 Task: Add Sprouts Ginger Snaps to the cart.
Action: Mouse pressed left at (21, 66)
Screenshot: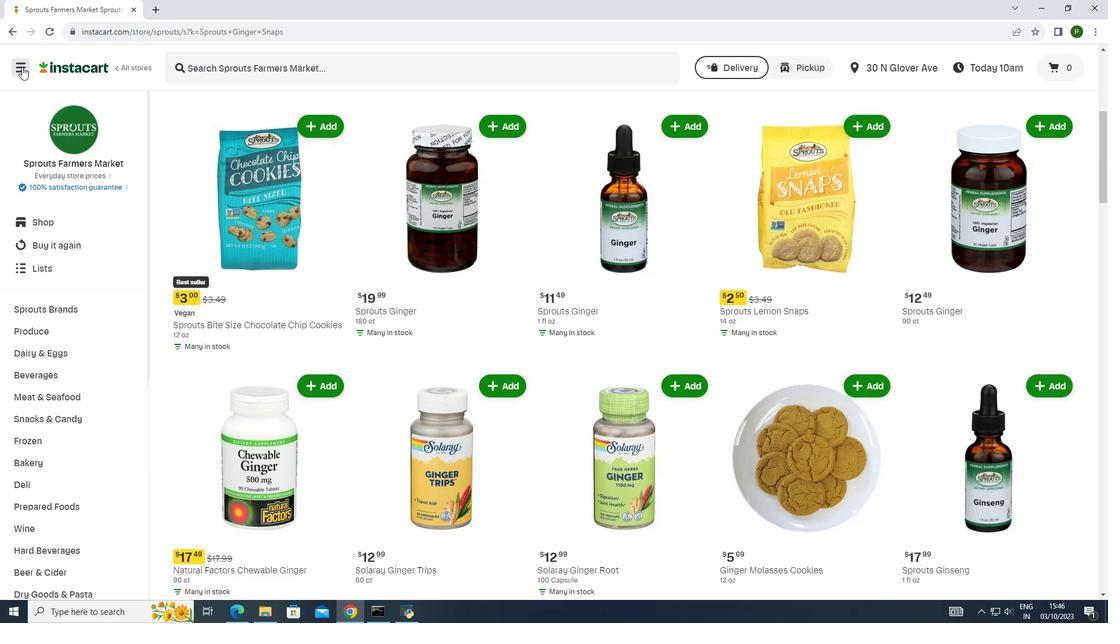 
Action: Mouse moved to (61, 298)
Screenshot: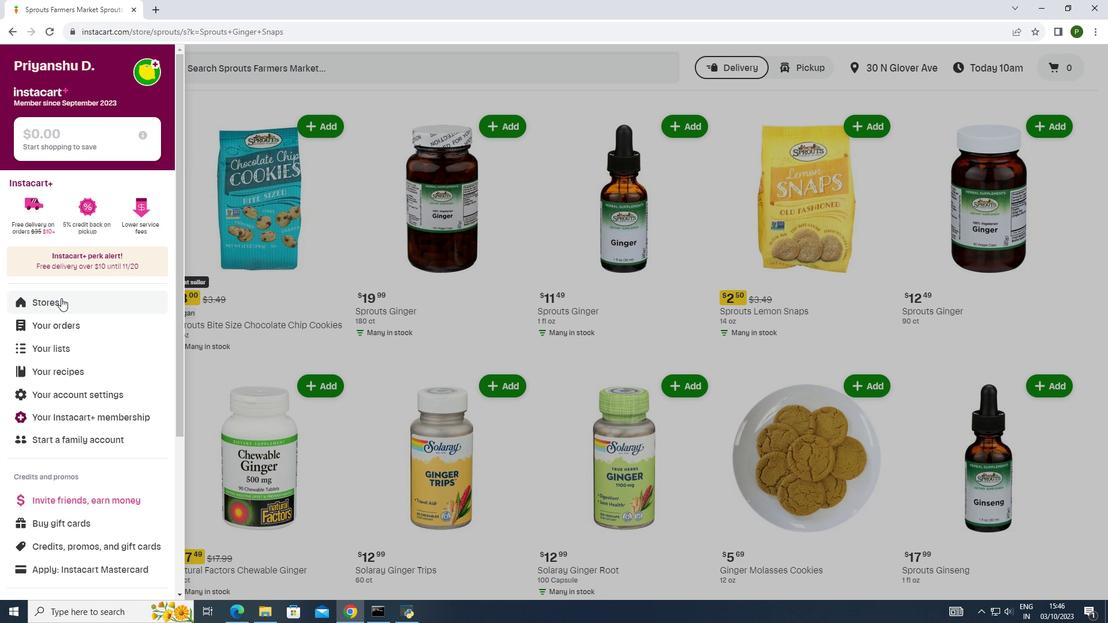 
Action: Mouse pressed left at (61, 298)
Screenshot: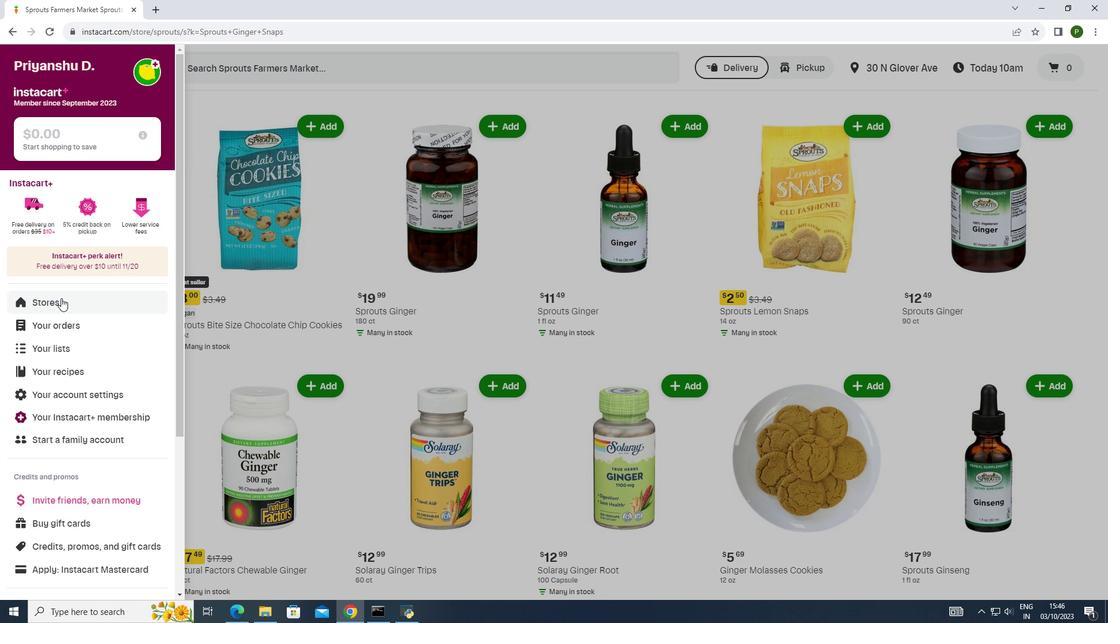 
Action: Mouse moved to (272, 114)
Screenshot: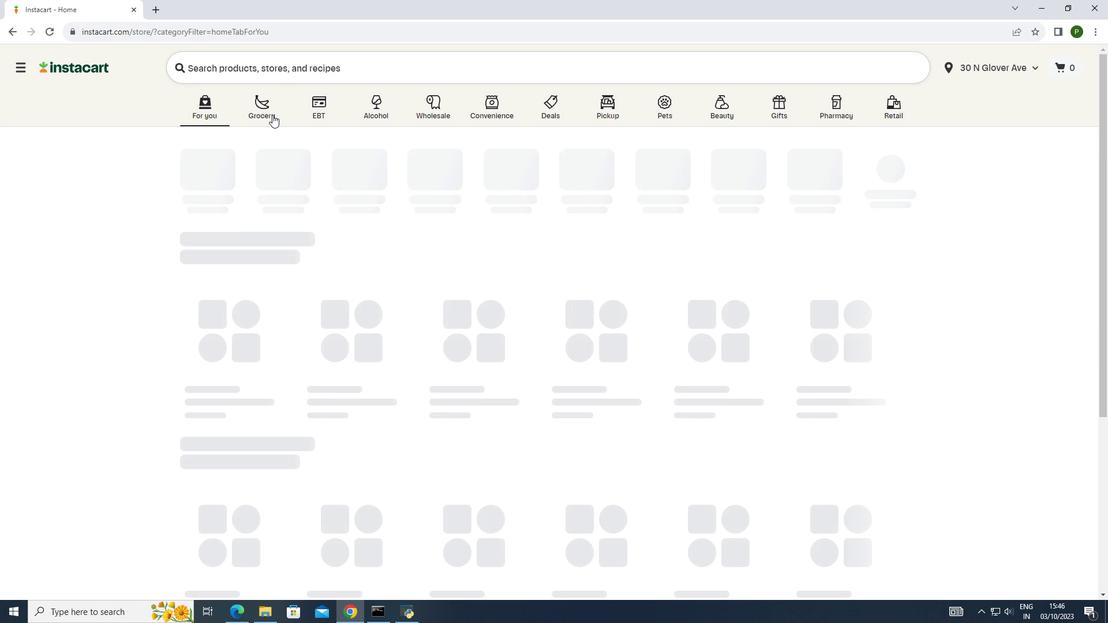 
Action: Mouse pressed left at (272, 114)
Screenshot: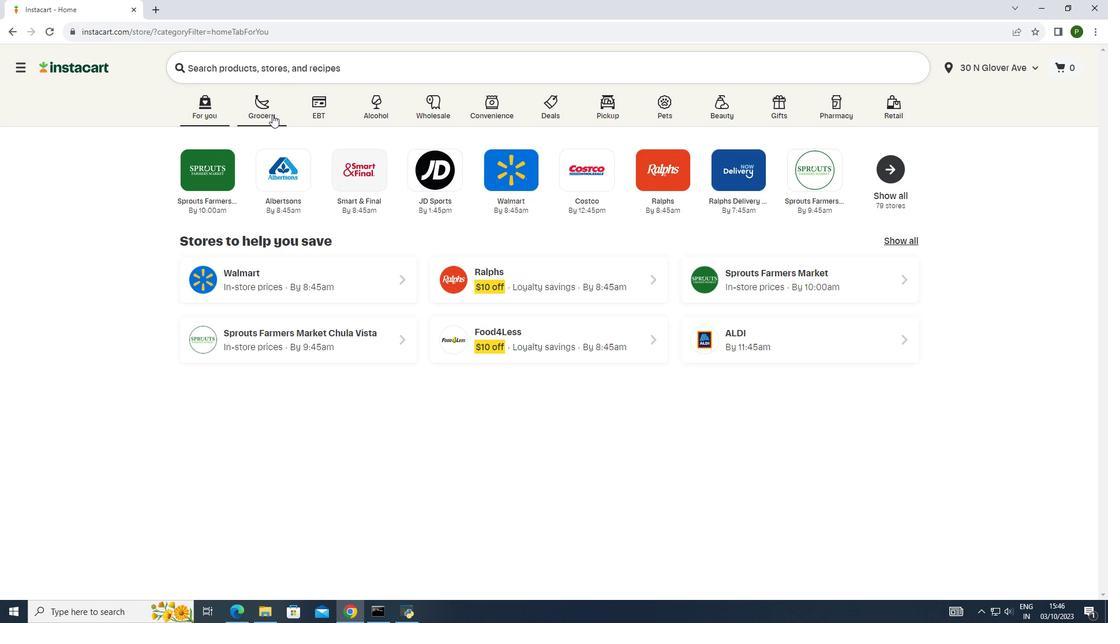 
Action: Mouse moved to (590, 177)
Screenshot: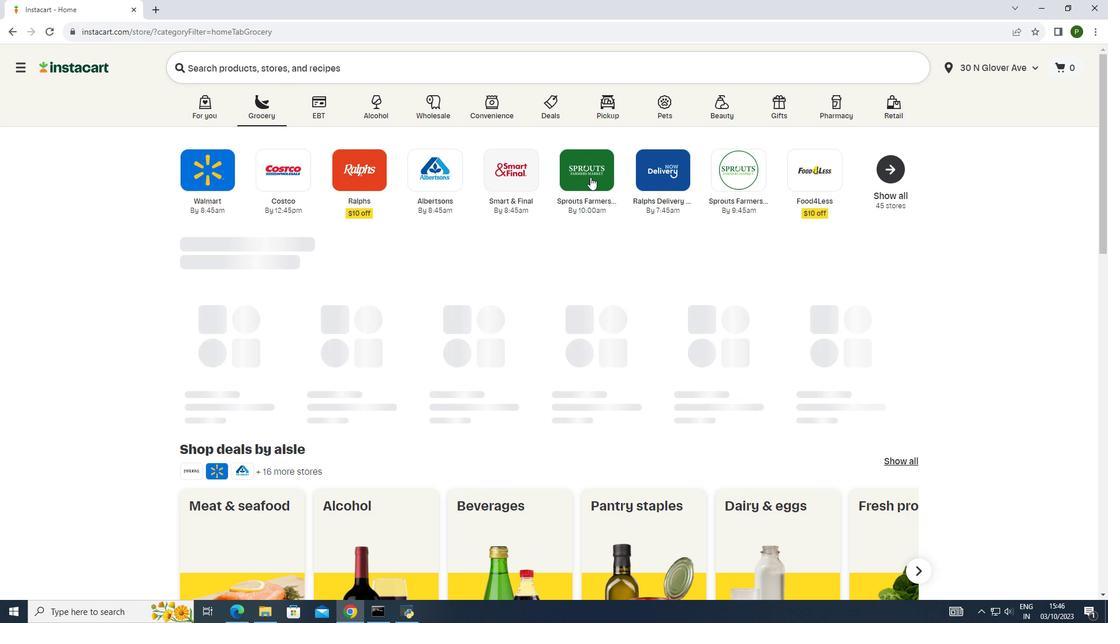 
Action: Mouse pressed left at (590, 177)
Screenshot: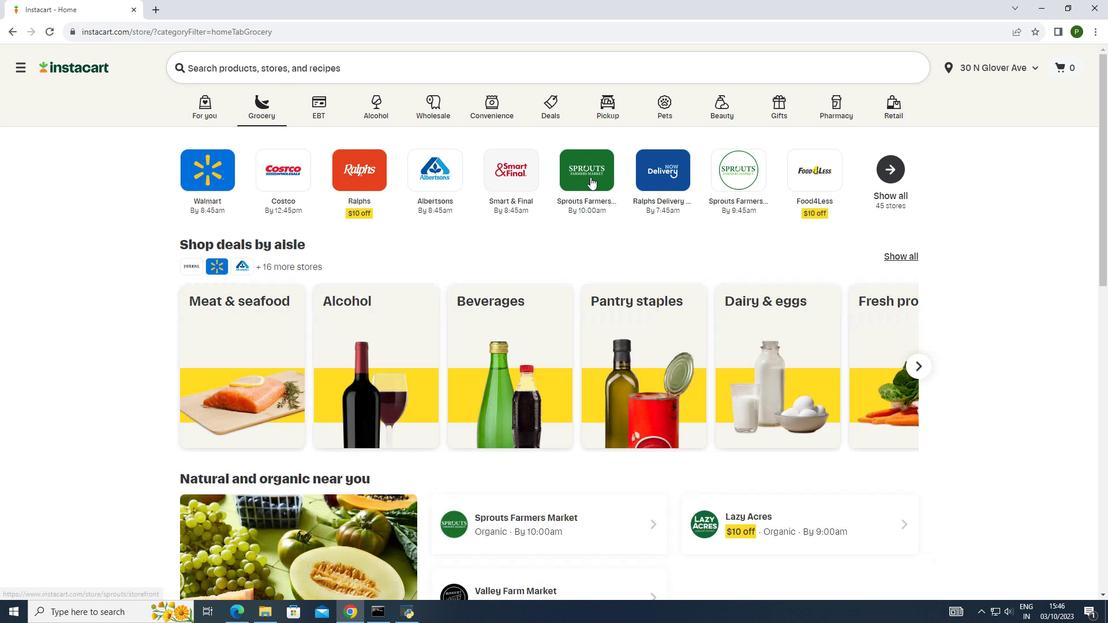 
Action: Mouse moved to (76, 302)
Screenshot: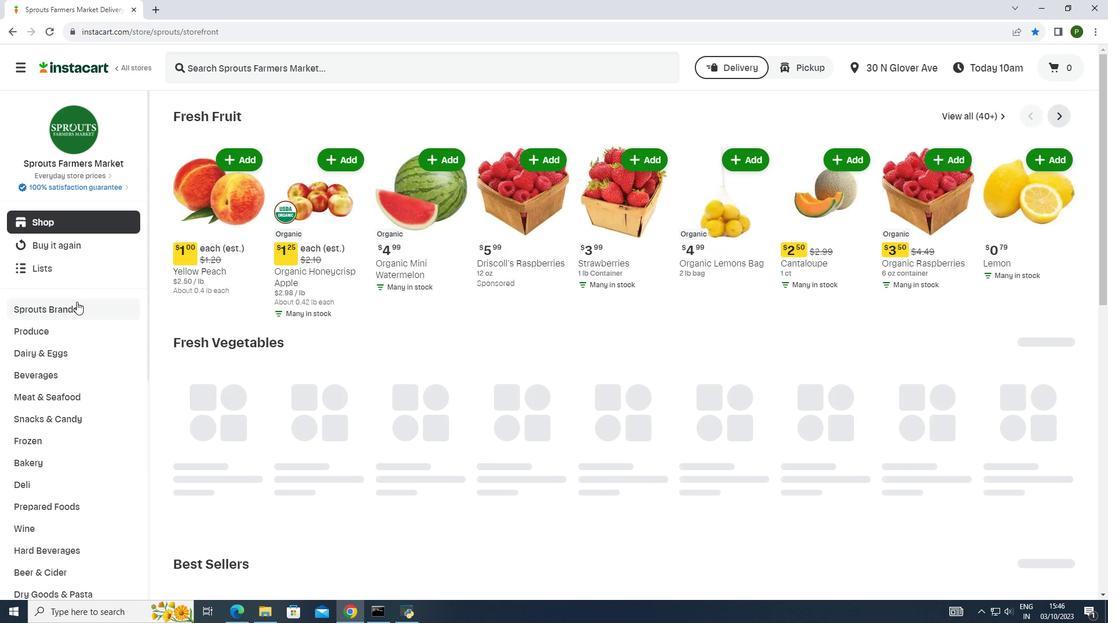 
Action: Mouse pressed left at (76, 302)
Screenshot: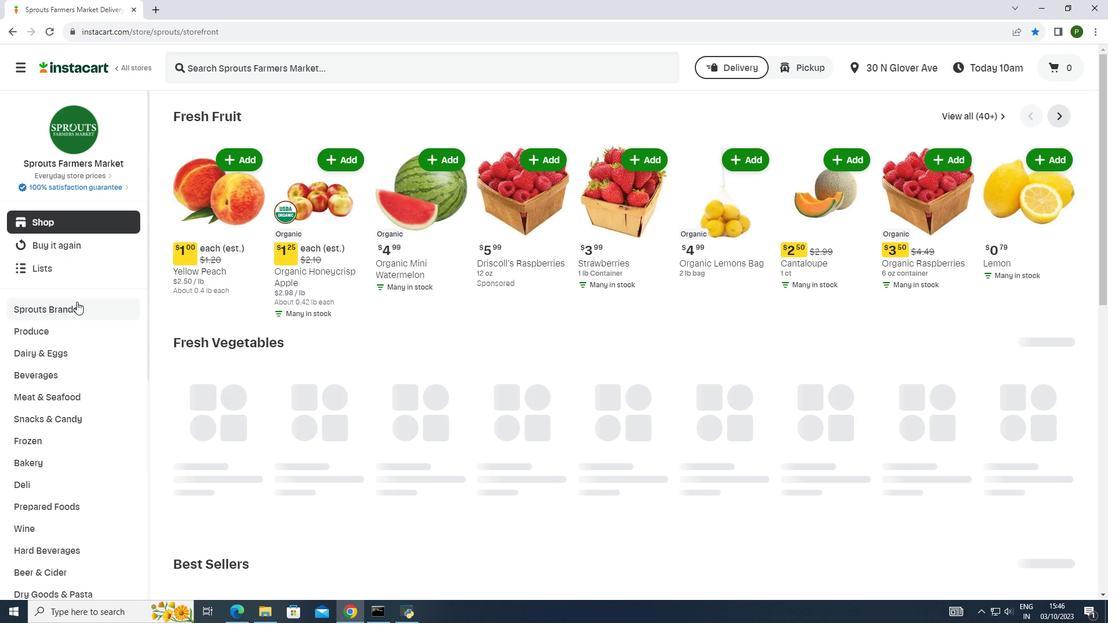 
Action: Mouse moved to (56, 391)
Screenshot: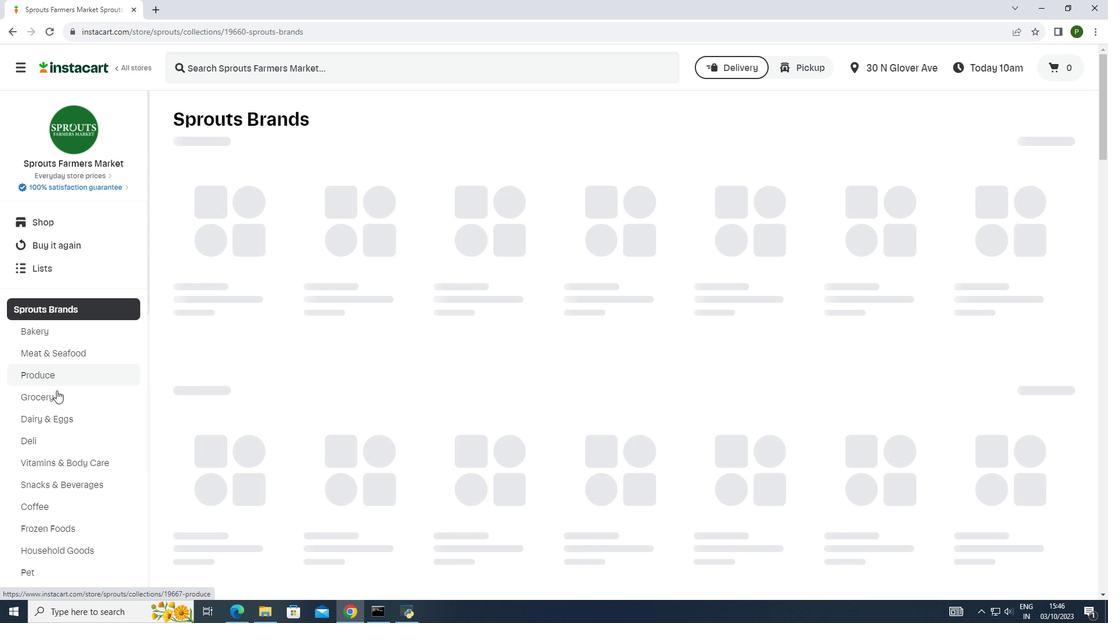
Action: Mouse pressed left at (56, 391)
Screenshot: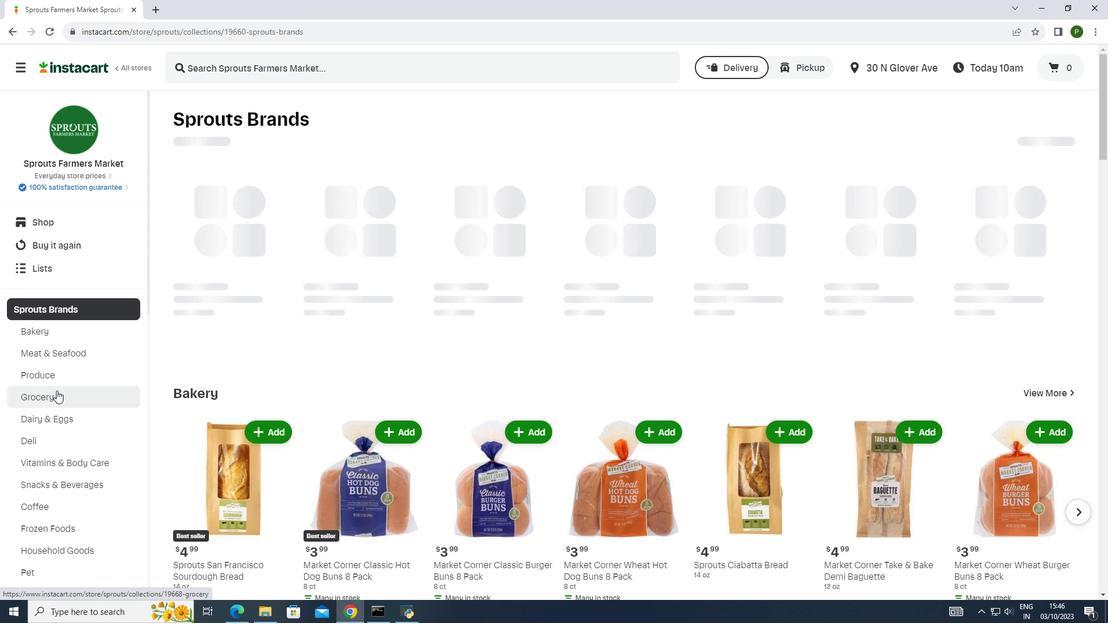 
Action: Mouse moved to (265, 252)
Screenshot: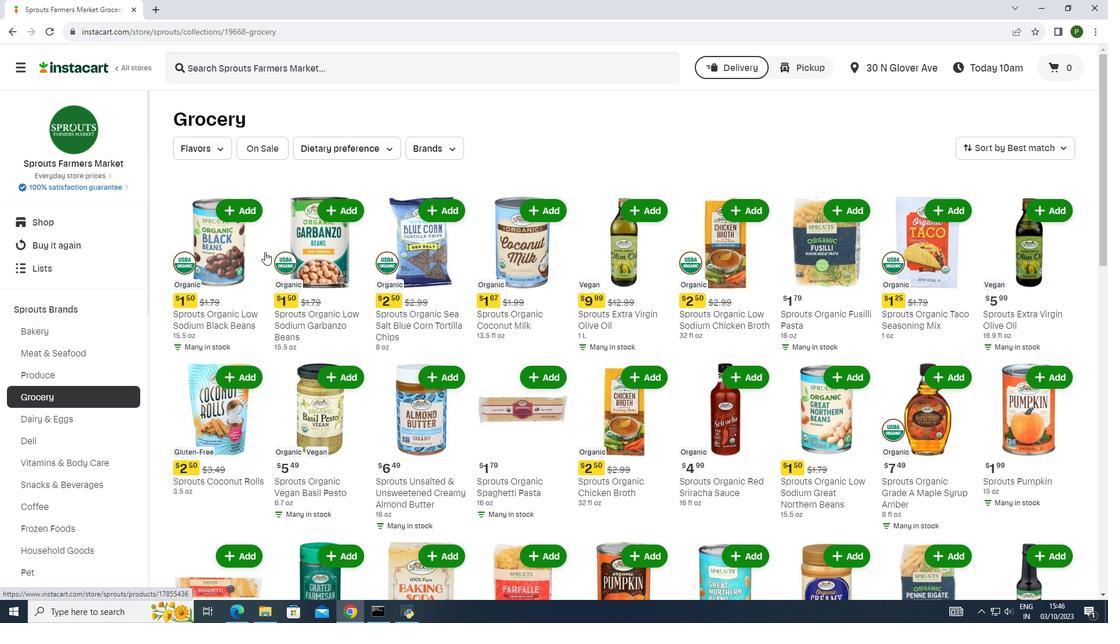 
Action: Mouse scrolled (265, 251) with delta (0, 0)
Screenshot: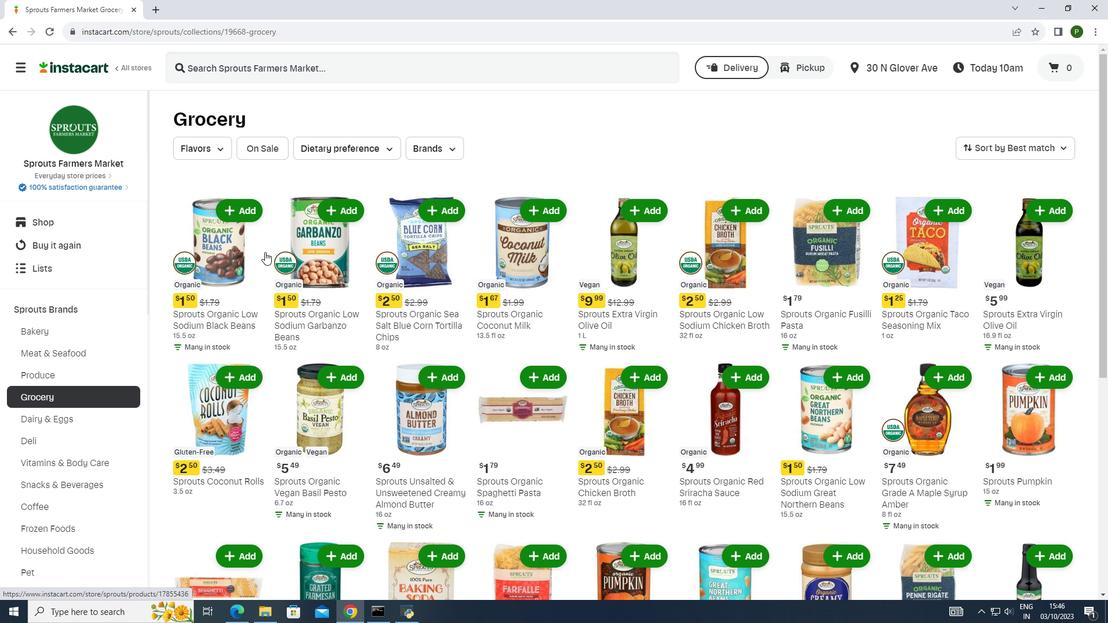
Action: Mouse scrolled (265, 251) with delta (0, 0)
Screenshot: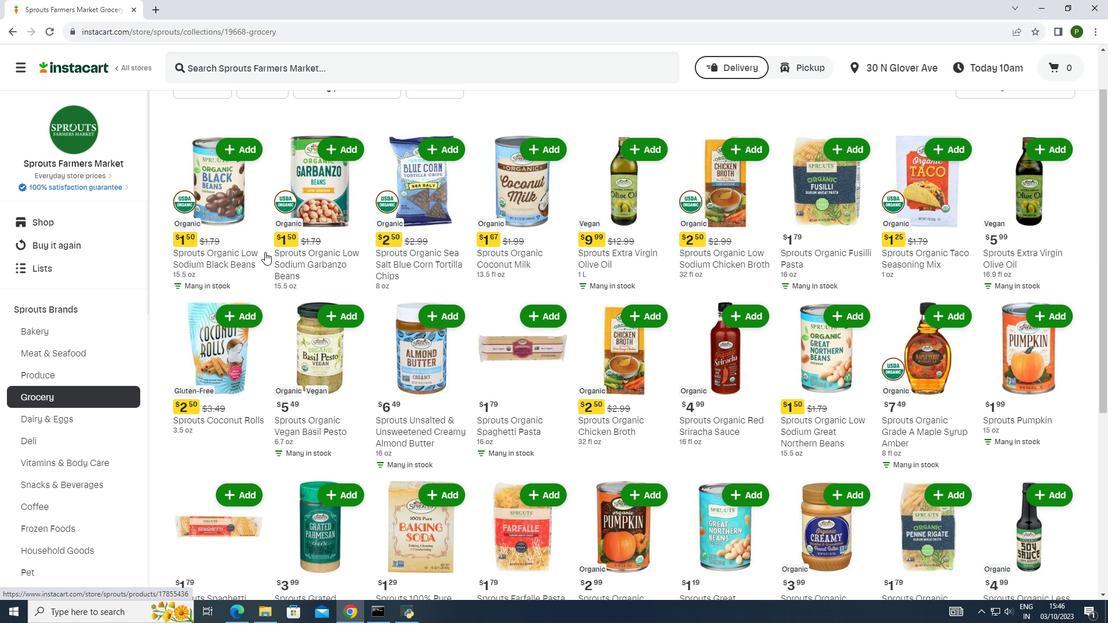 
Action: Mouse scrolled (265, 251) with delta (0, 0)
Screenshot: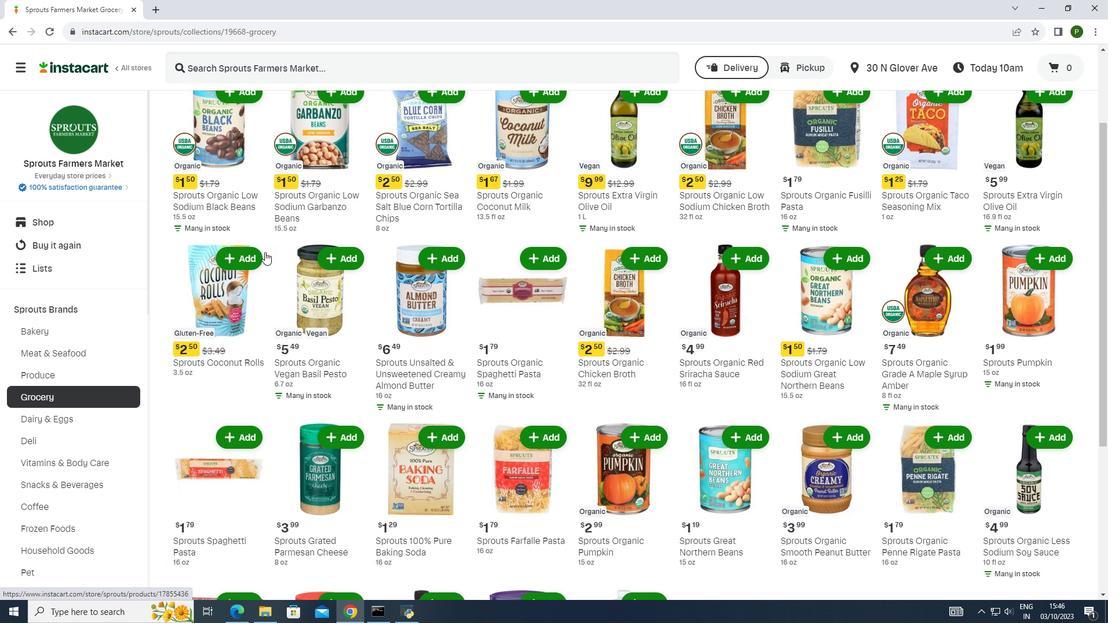 
Action: Mouse scrolled (265, 251) with delta (0, 0)
Screenshot: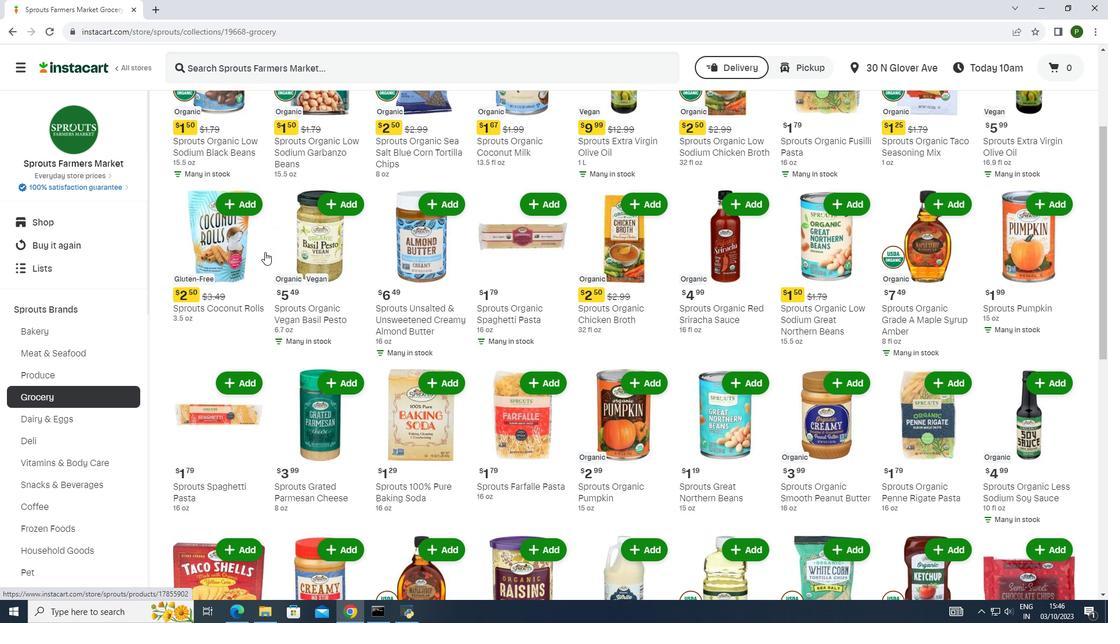 
Action: Mouse scrolled (265, 251) with delta (0, 0)
Screenshot: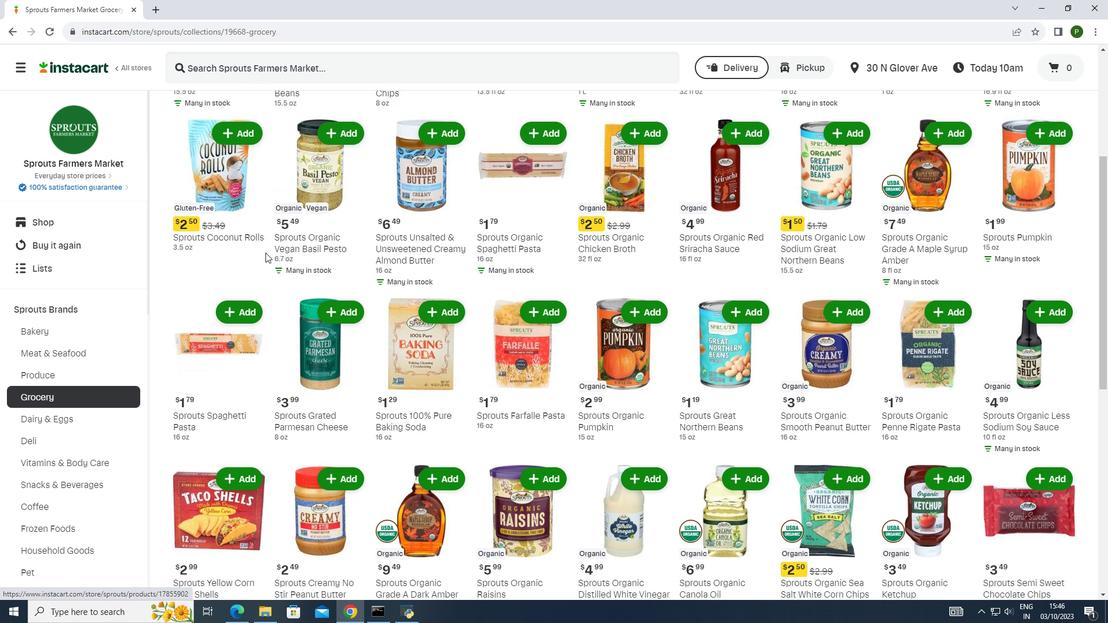 
Action: Mouse moved to (265, 252)
Screenshot: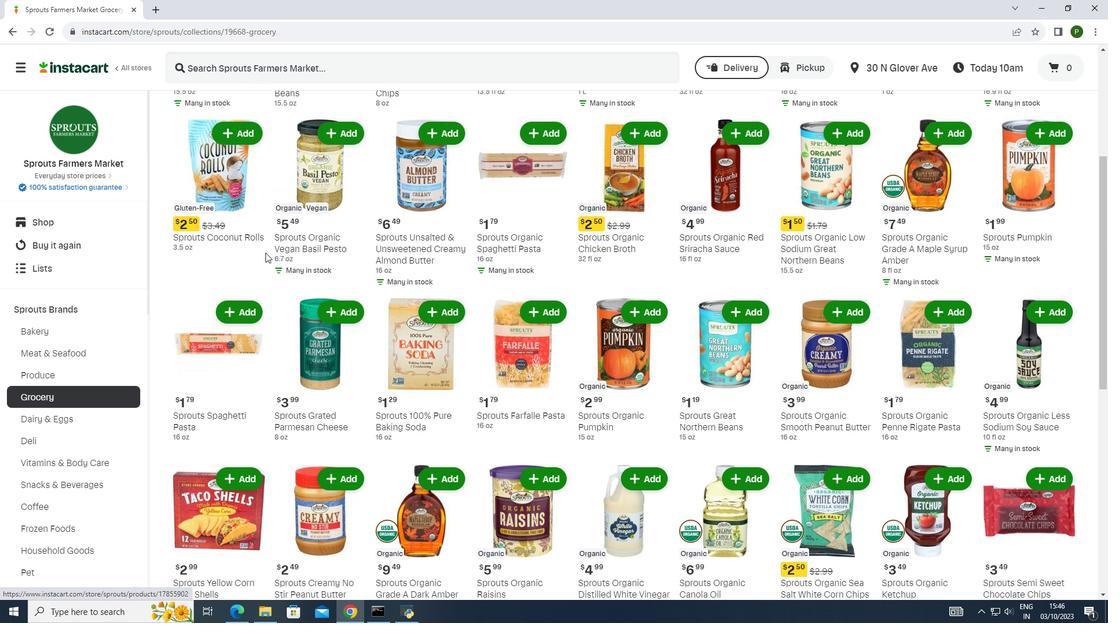
Action: Mouse scrolled (265, 252) with delta (0, 0)
Screenshot: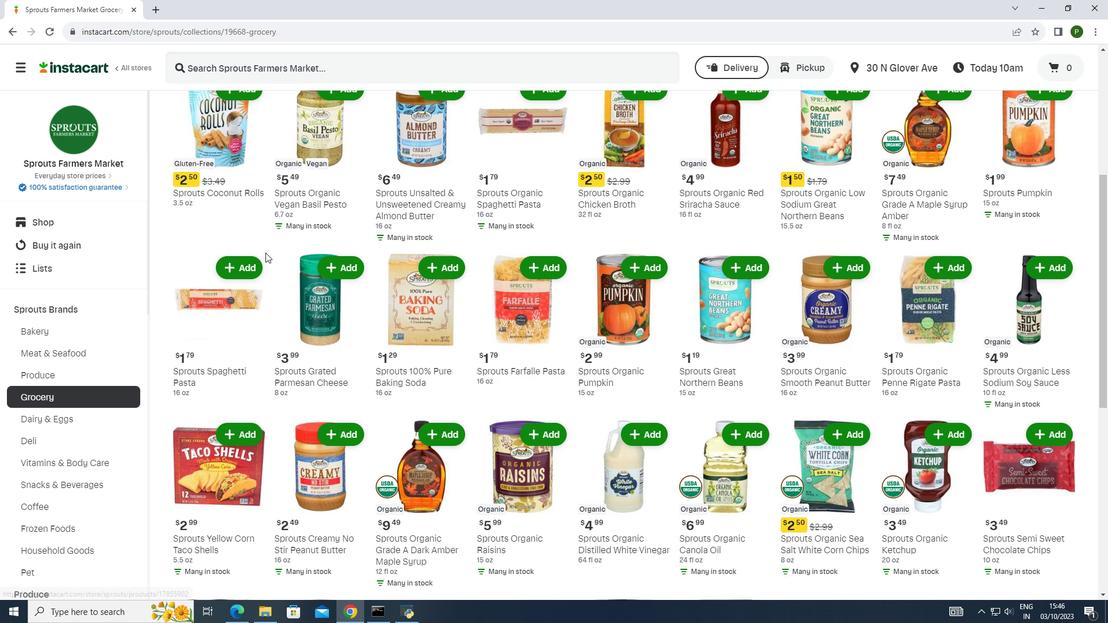
Action: Mouse scrolled (265, 252) with delta (0, 0)
Screenshot: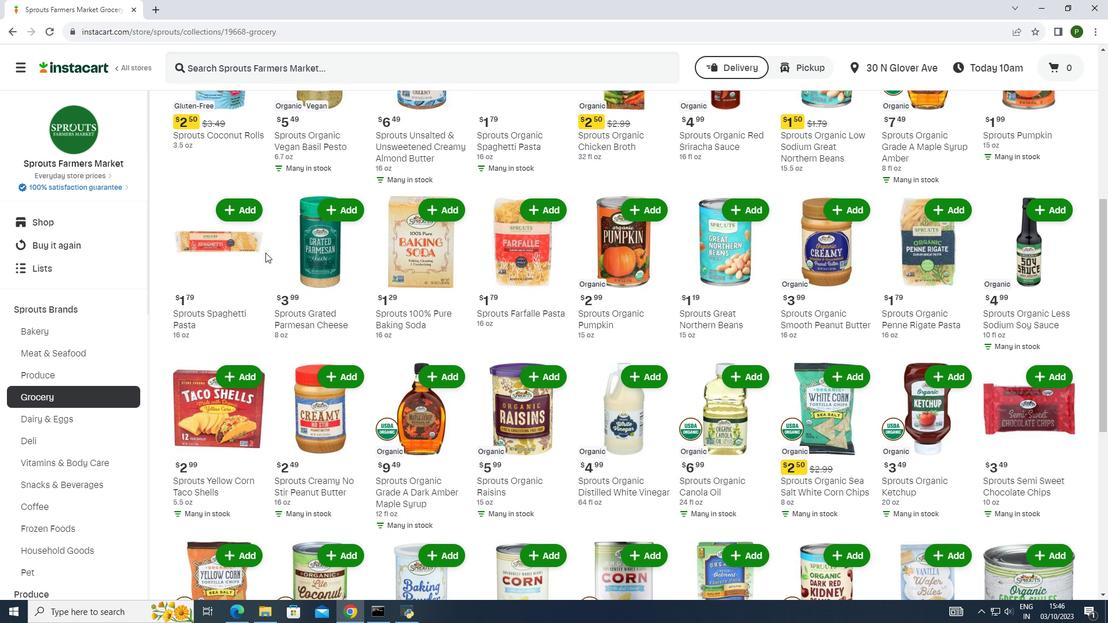 
Action: Mouse scrolled (265, 252) with delta (0, 0)
Screenshot: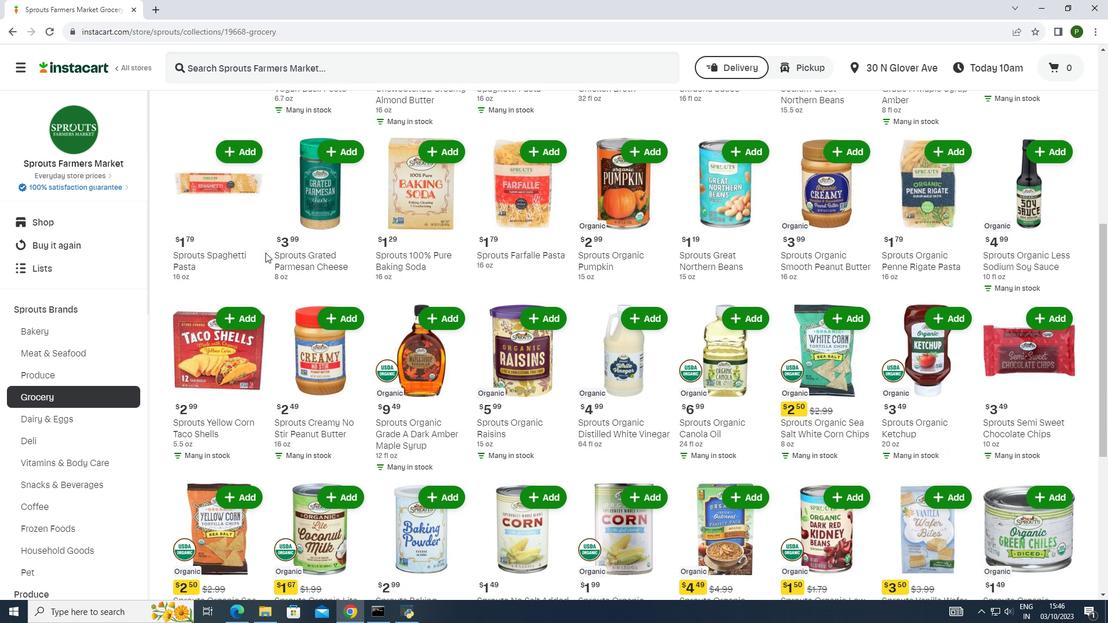 
Action: Mouse scrolled (265, 252) with delta (0, 0)
Screenshot: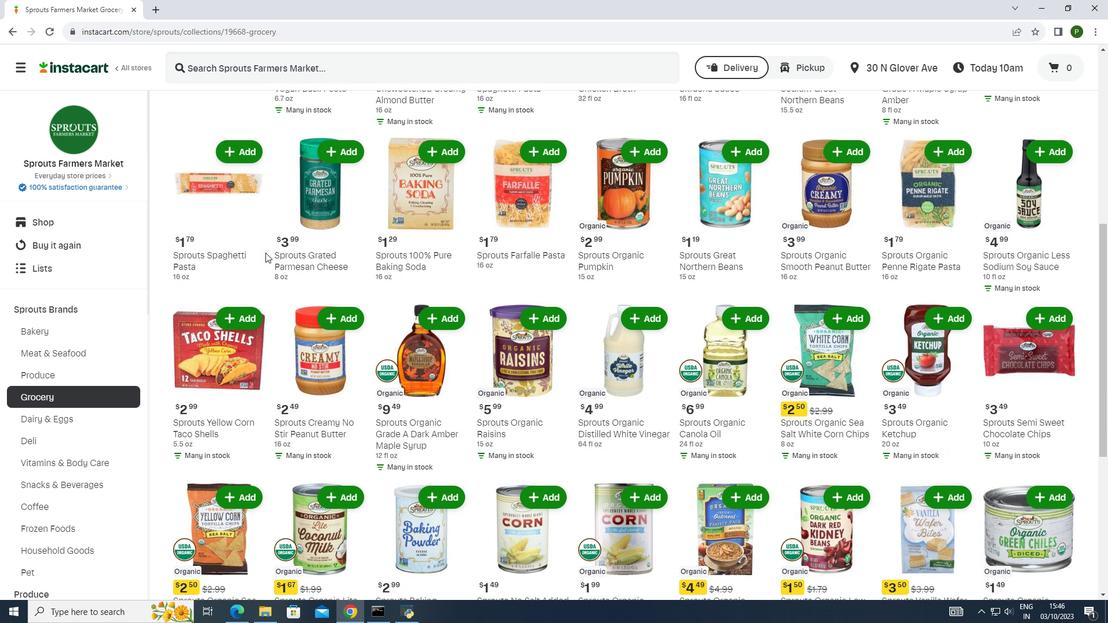 
Action: Mouse scrolled (265, 252) with delta (0, 0)
Screenshot: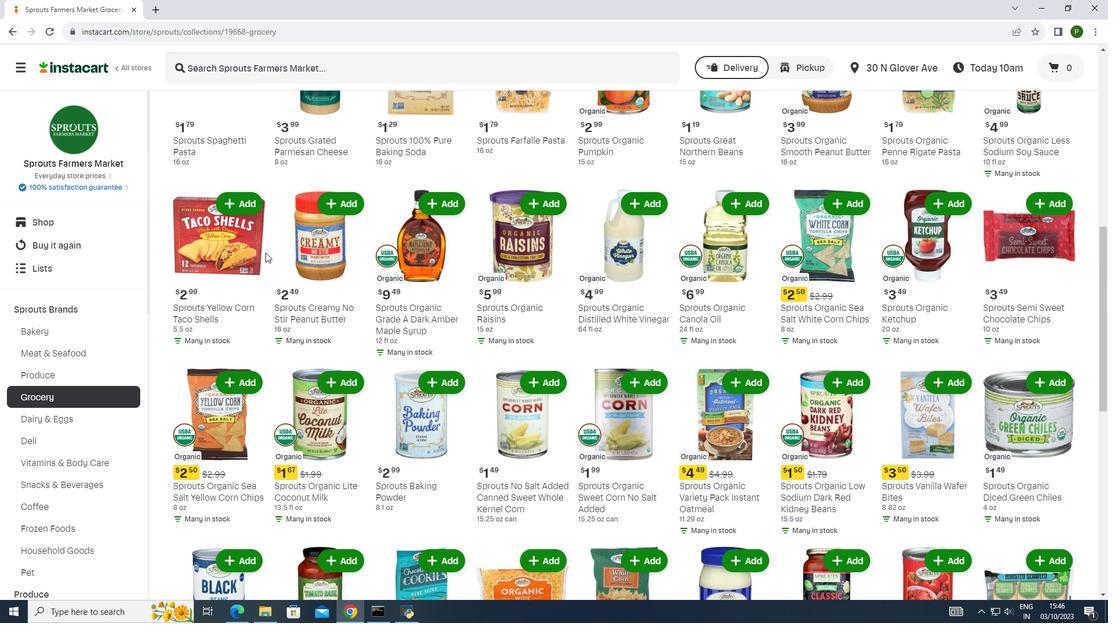 
Action: Mouse scrolled (265, 252) with delta (0, 0)
Screenshot: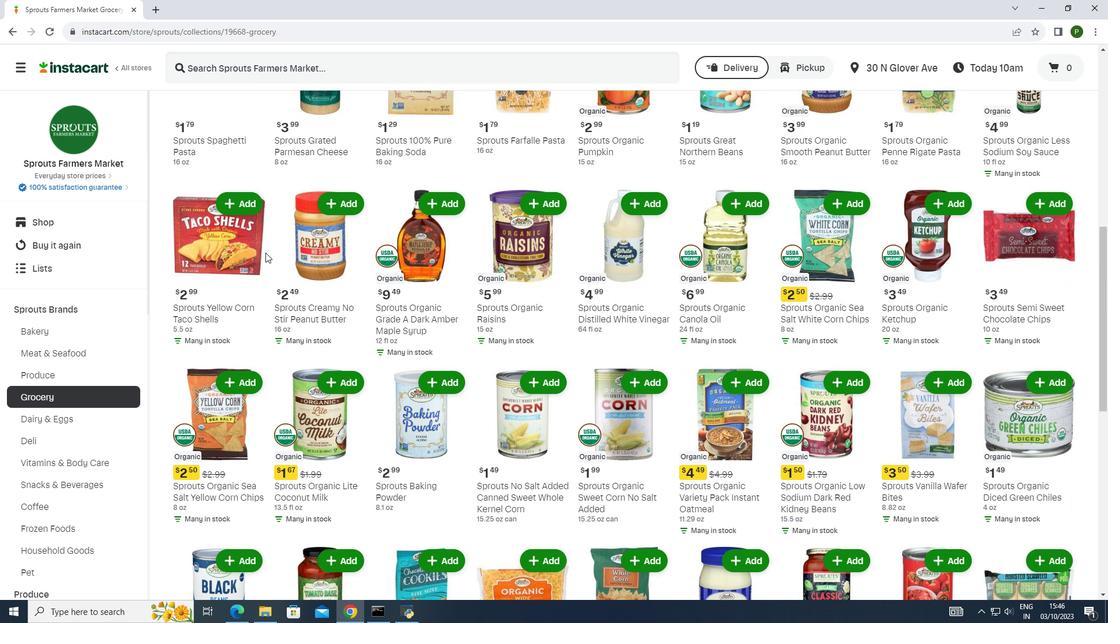 
Action: Mouse scrolled (265, 252) with delta (0, 0)
Screenshot: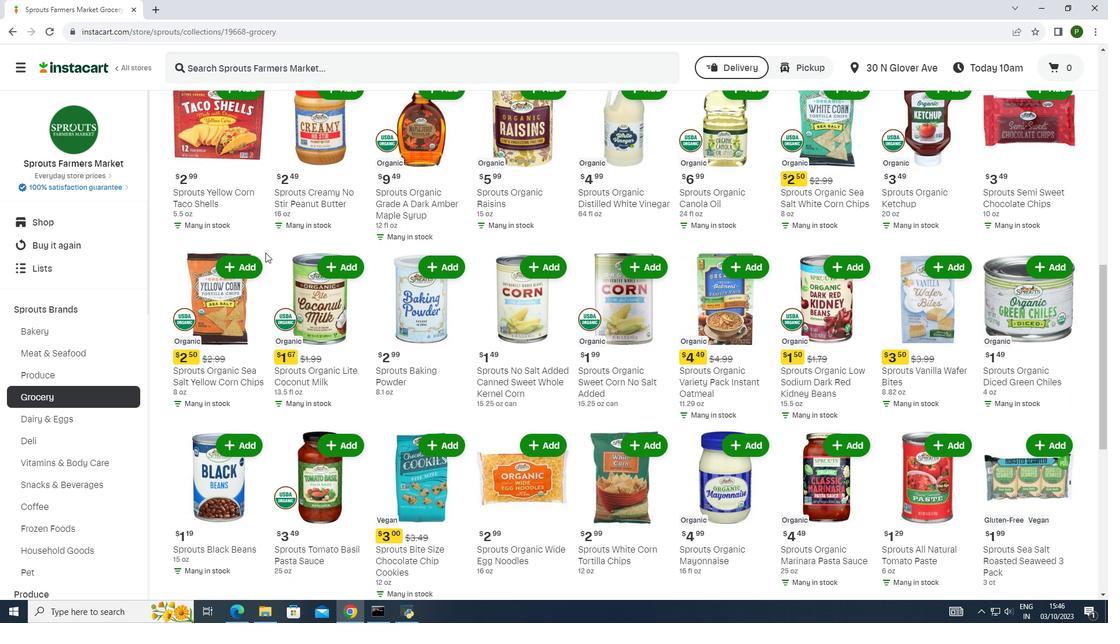 
Action: Mouse scrolled (265, 252) with delta (0, 0)
Screenshot: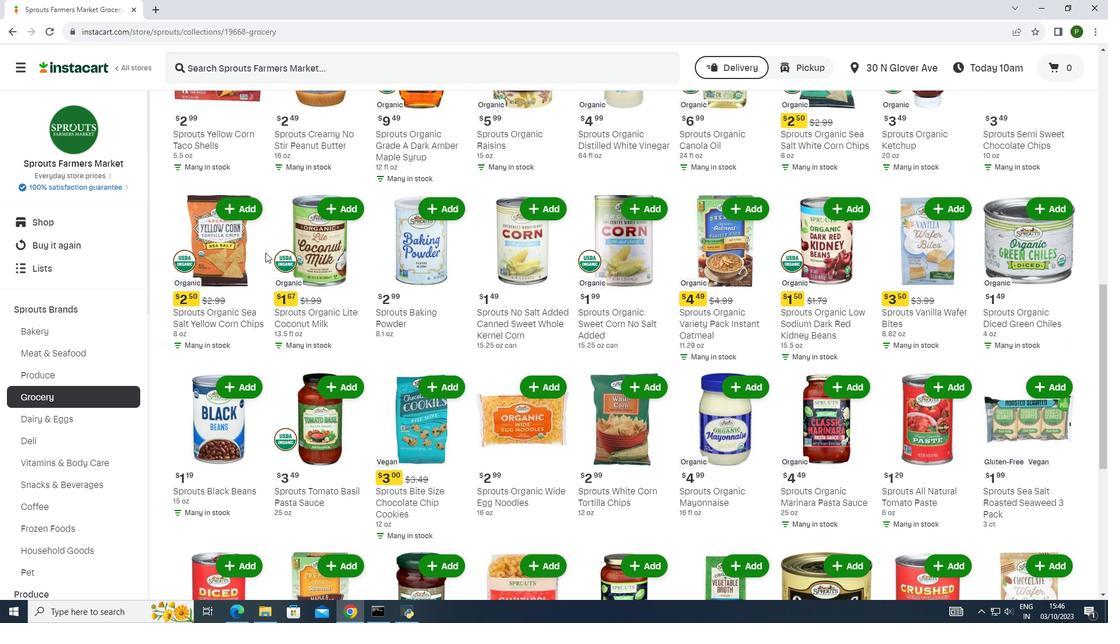 
Action: Mouse scrolled (265, 252) with delta (0, 0)
Screenshot: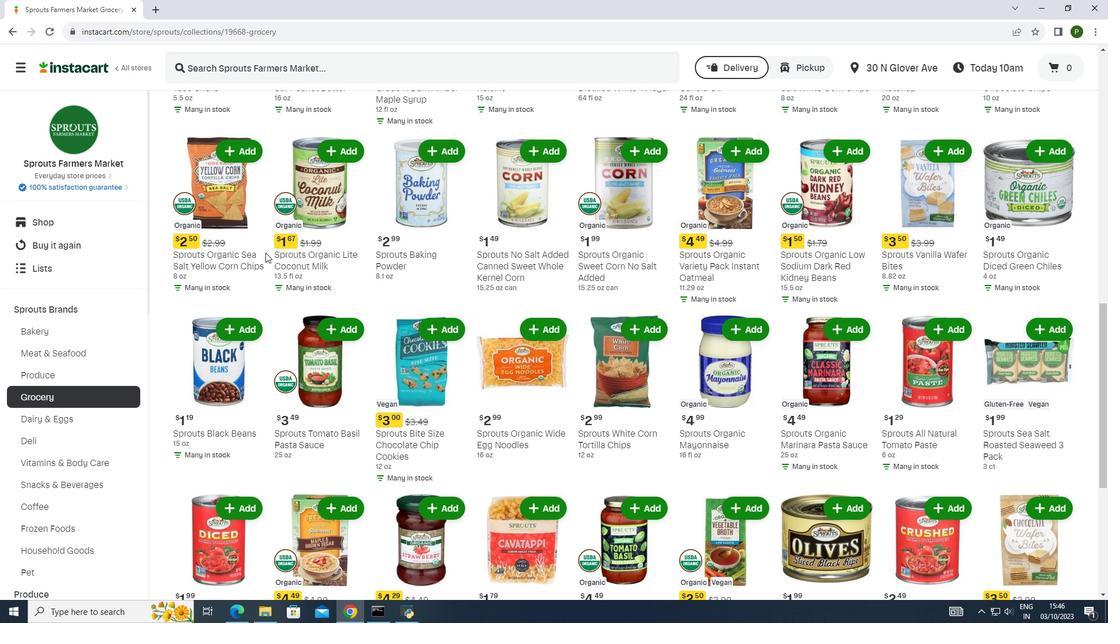 
Action: Mouse scrolled (265, 252) with delta (0, 0)
Screenshot: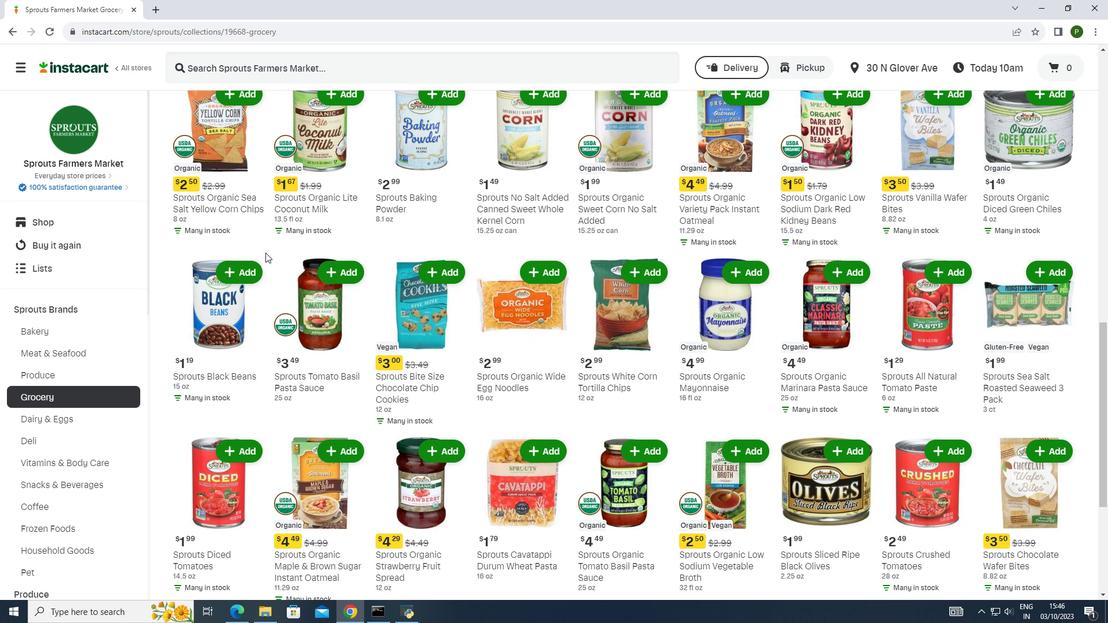 
Action: Mouse scrolled (265, 252) with delta (0, 0)
Screenshot: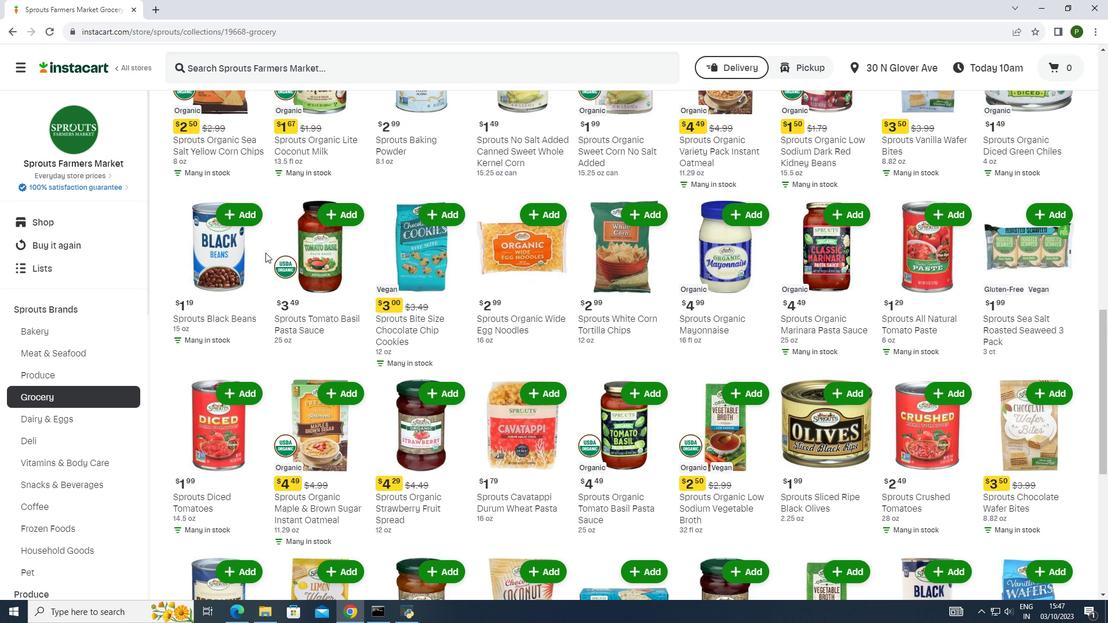 
Action: Mouse scrolled (265, 252) with delta (0, 0)
Screenshot: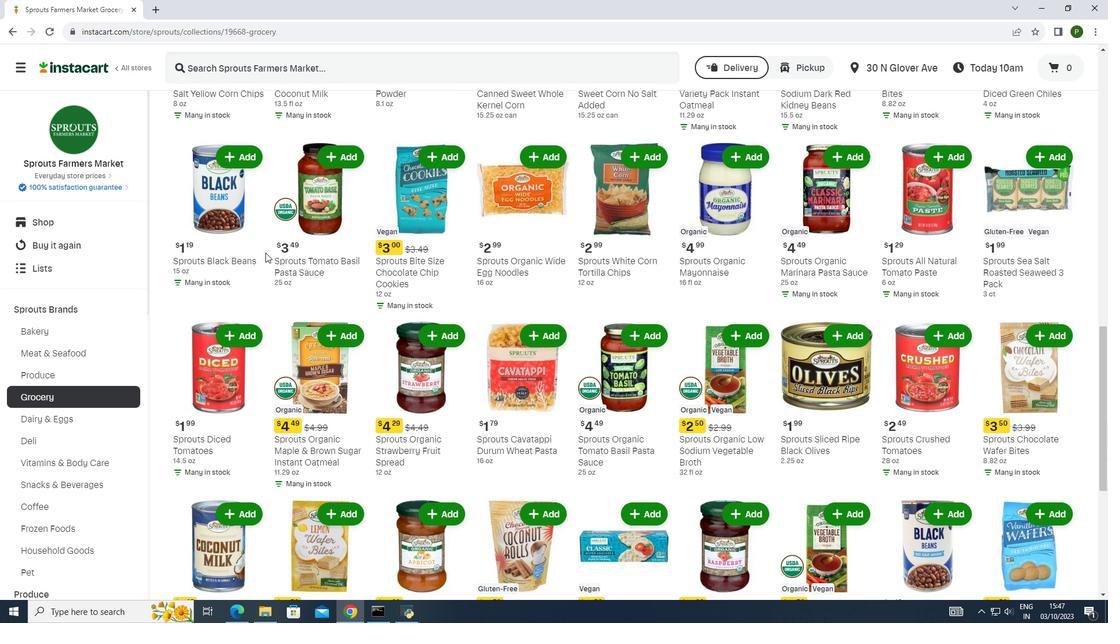 
Action: Mouse scrolled (265, 252) with delta (0, 0)
Screenshot: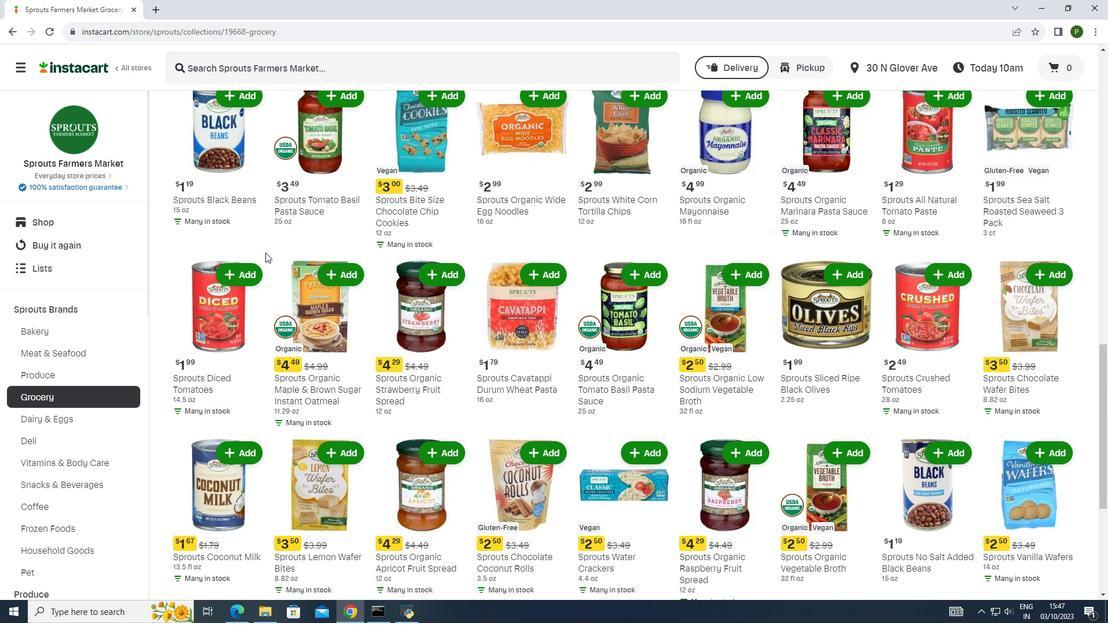 
Action: Mouse scrolled (265, 252) with delta (0, 0)
Screenshot: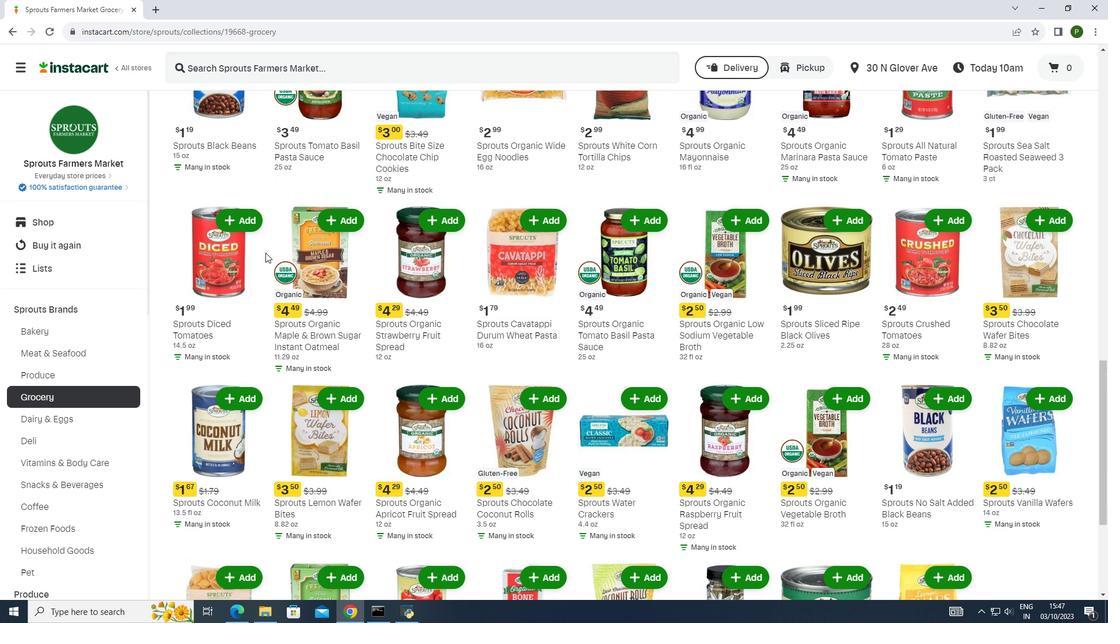 
Action: Mouse scrolled (265, 252) with delta (0, 0)
Screenshot: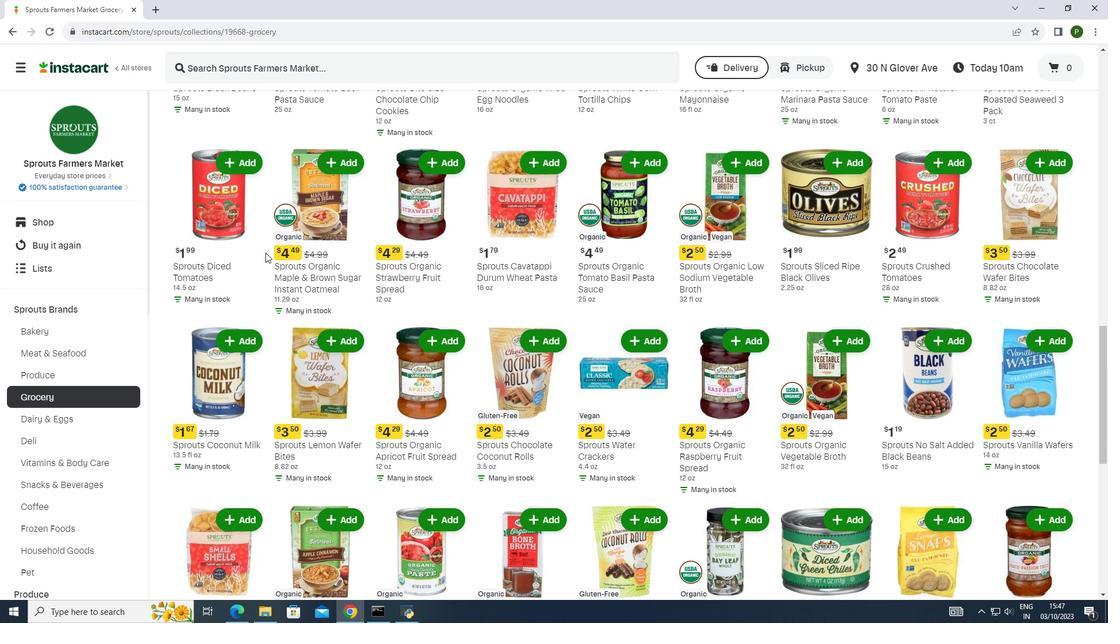 
Action: Mouse scrolled (265, 252) with delta (0, 0)
Screenshot: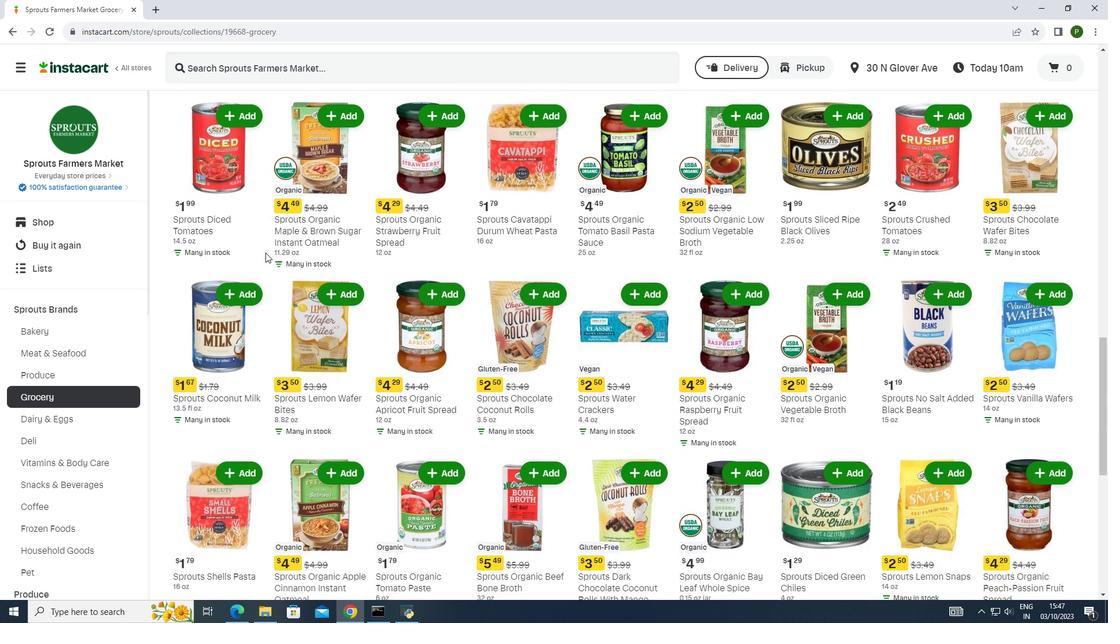 
Action: Mouse scrolled (265, 252) with delta (0, 0)
Screenshot: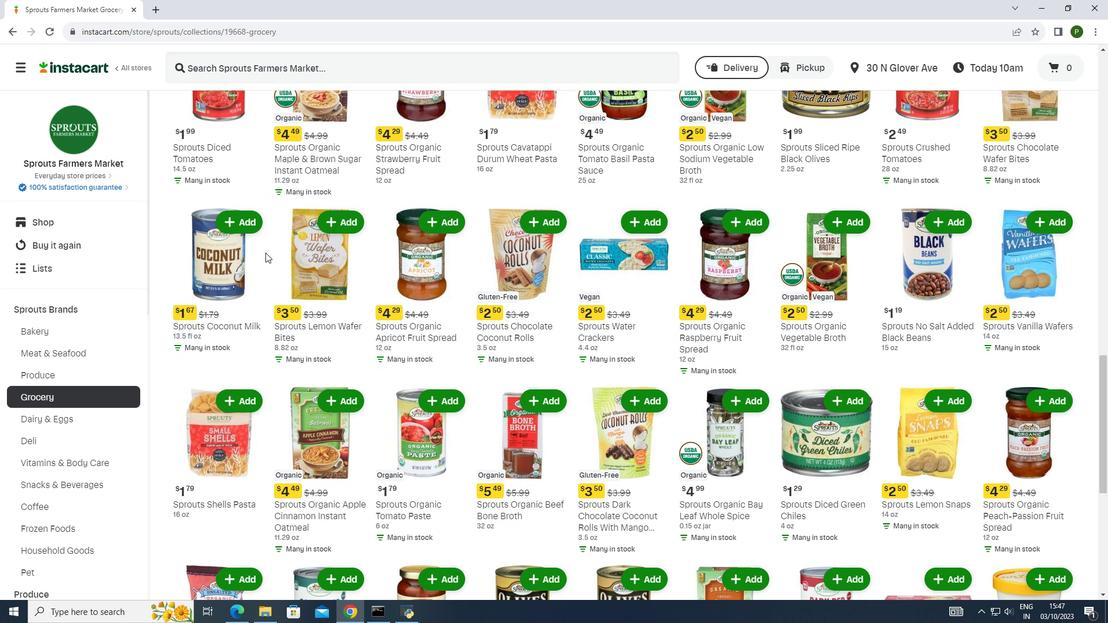 
Action: Mouse scrolled (265, 252) with delta (0, 0)
Screenshot: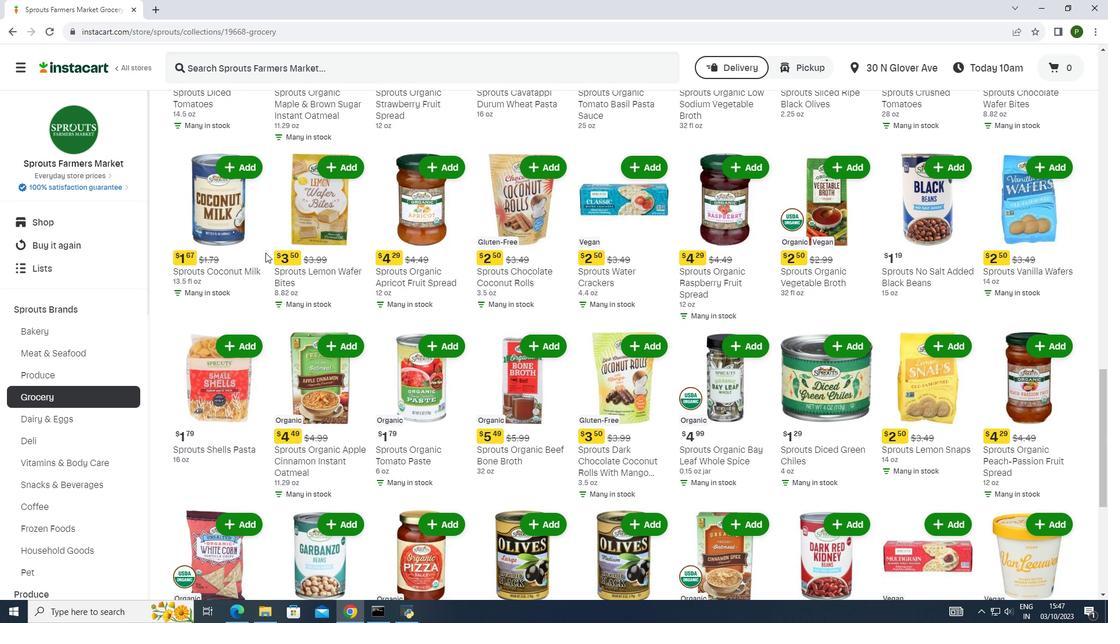 
Action: Mouse scrolled (265, 252) with delta (0, 0)
Screenshot: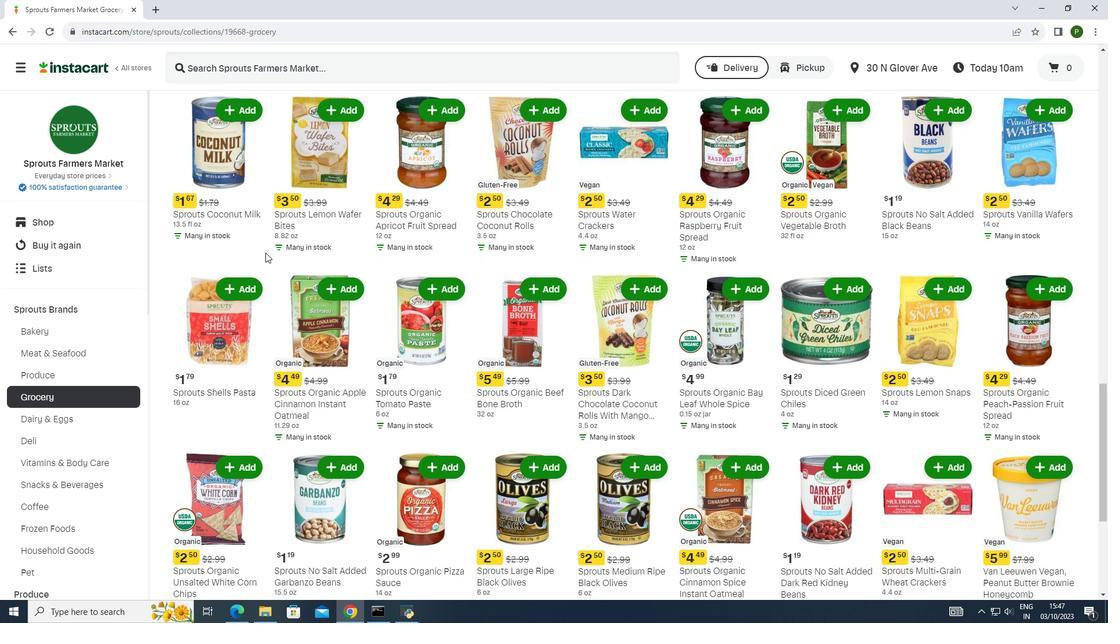 
Action: Mouse scrolled (265, 252) with delta (0, 0)
Screenshot: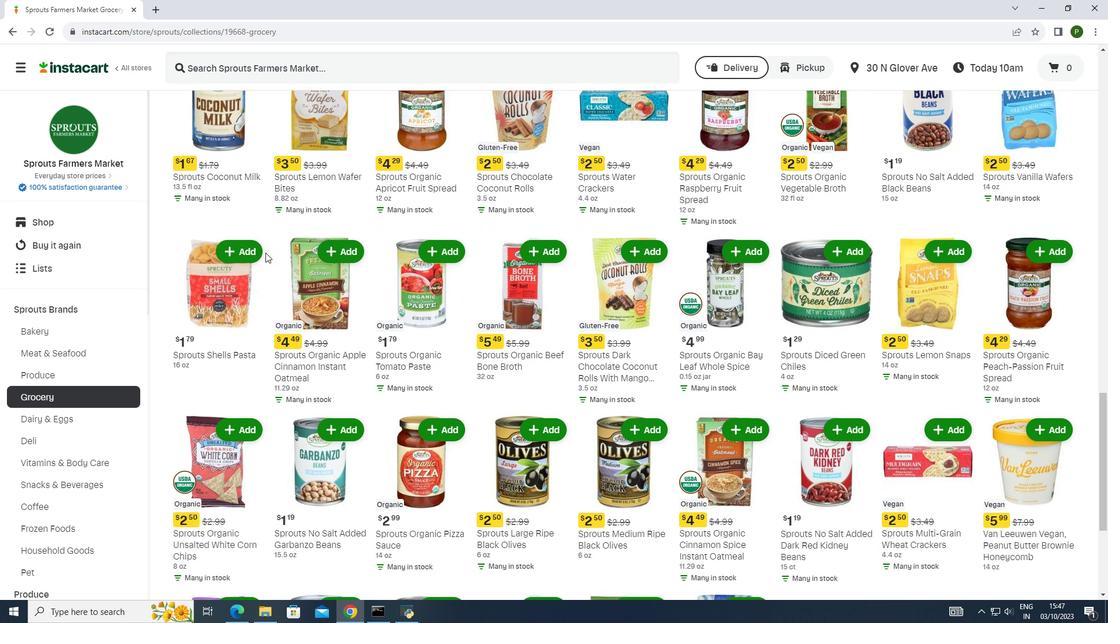 
Action: Mouse scrolled (265, 252) with delta (0, 0)
Screenshot: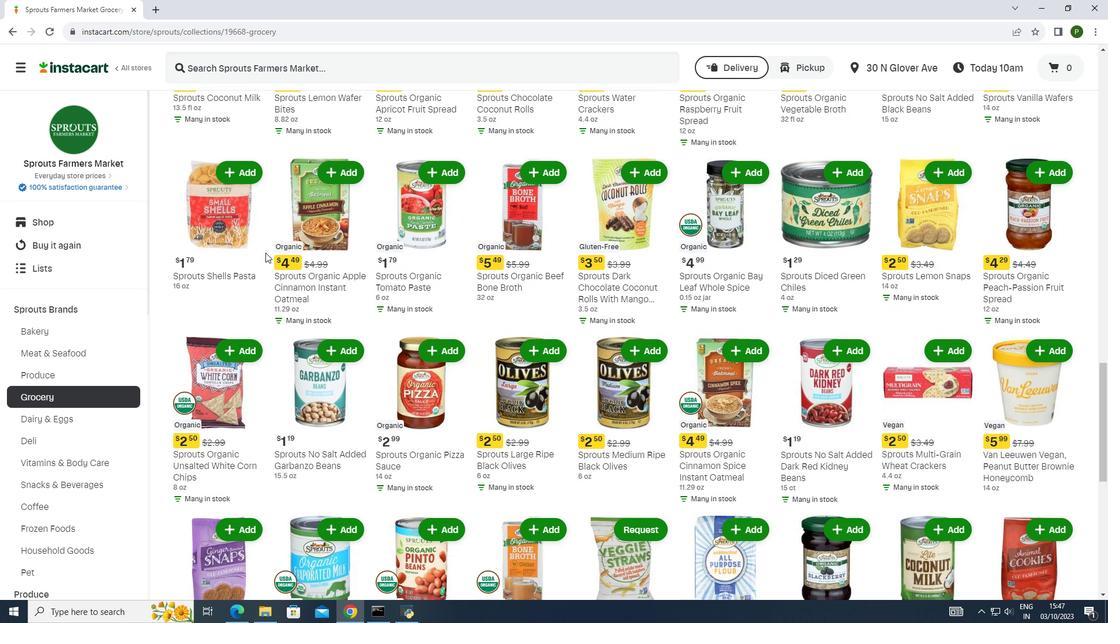 
Action: Mouse scrolled (265, 252) with delta (0, 0)
Screenshot: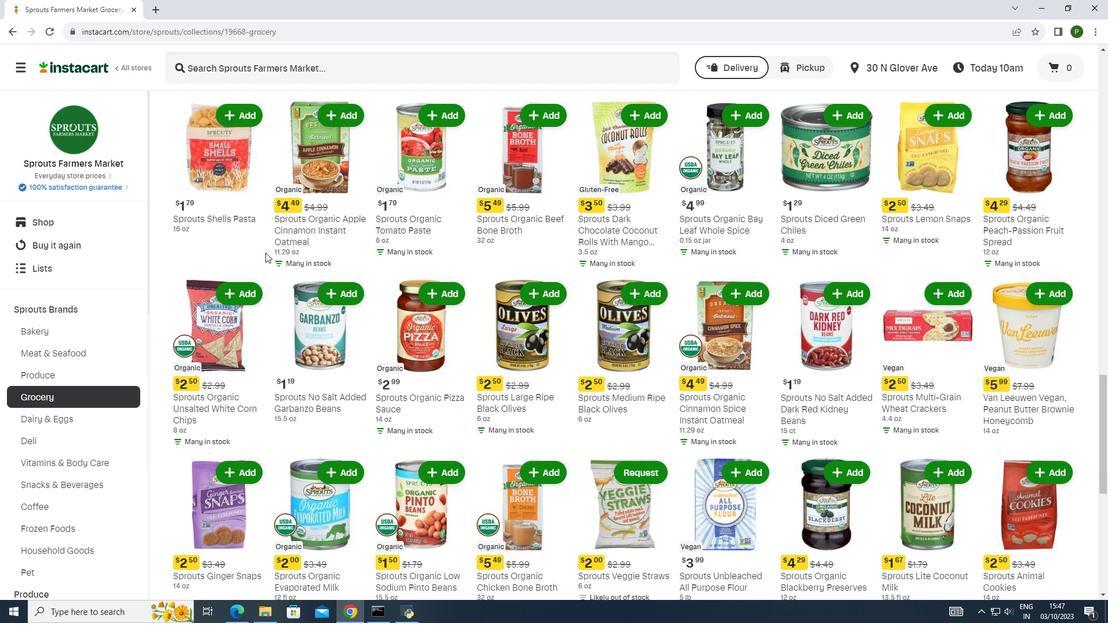 
Action: Mouse scrolled (265, 252) with delta (0, 0)
Screenshot: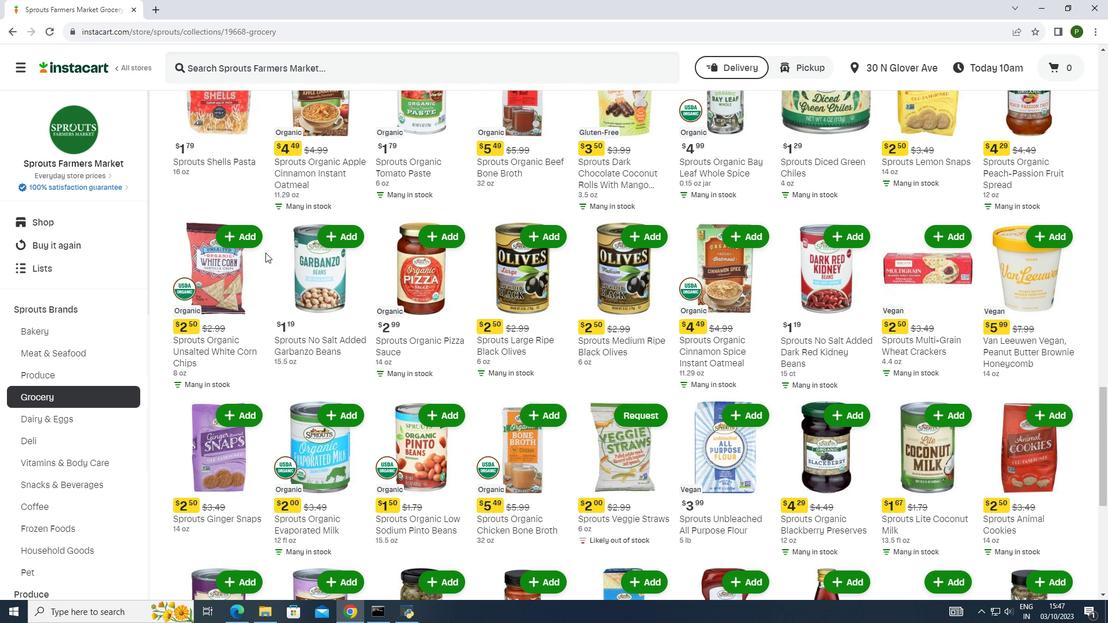 
Action: Mouse scrolled (265, 252) with delta (0, 0)
Screenshot: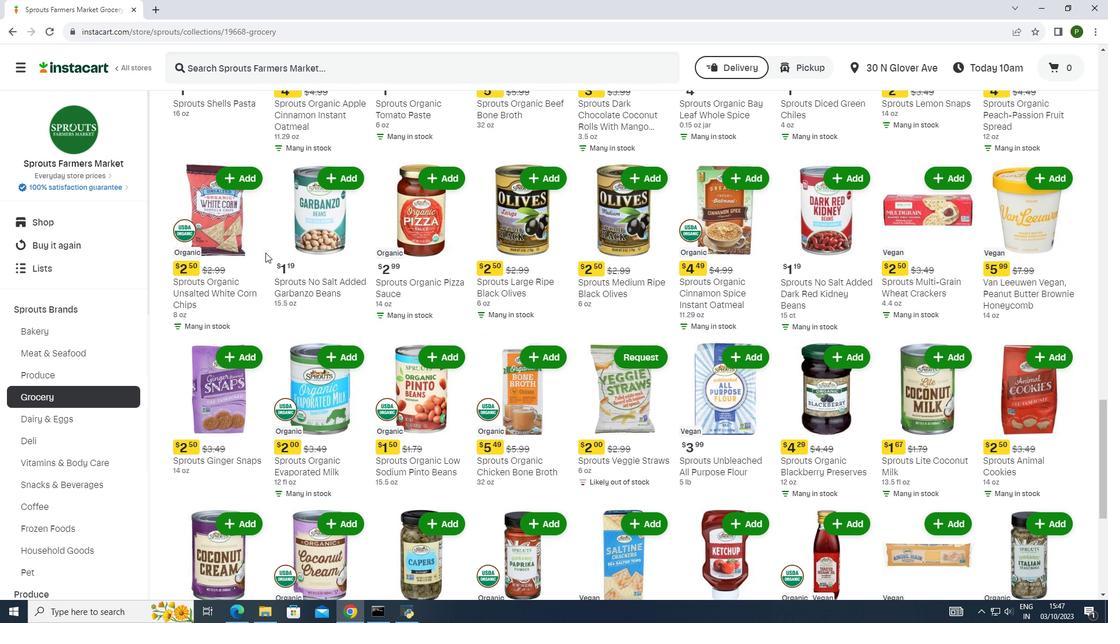 
Action: Mouse scrolled (265, 252) with delta (0, 0)
Screenshot: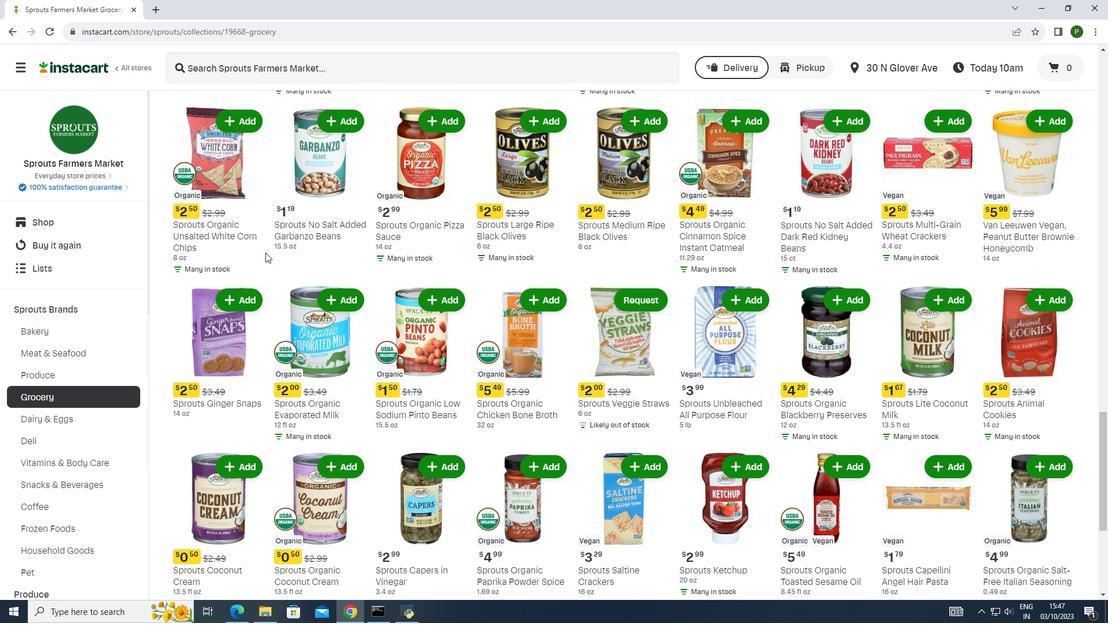 
Action: Mouse moved to (205, 236)
Screenshot: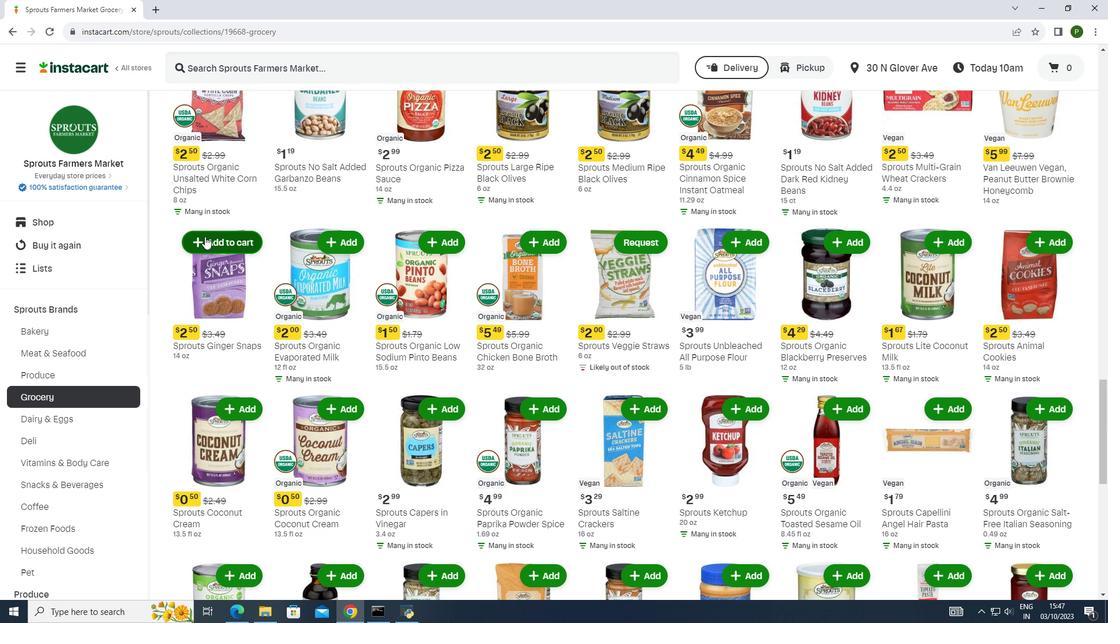 
Action: Mouse pressed left at (205, 236)
Screenshot: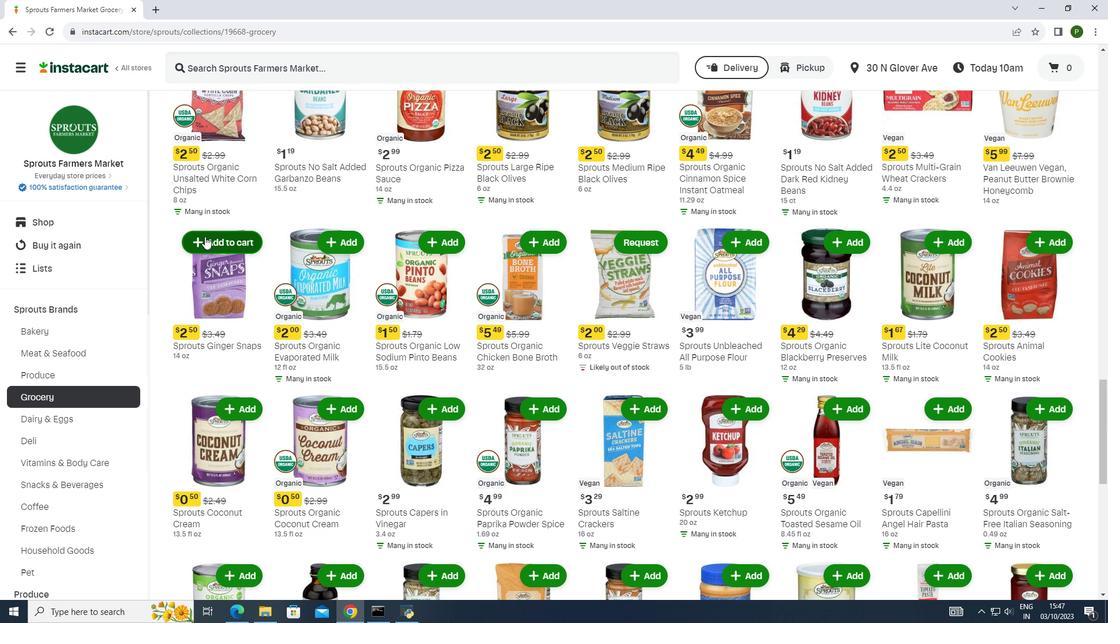 
